 Task: Open Card Card0000000180 in Board Board0000000045 in Workspace WS0000000015 in Trello. Add Member Nikrathi889@gmail.com to Card Card0000000180 in Board Board0000000045 in Workspace WS0000000015 in Trello. Add Red Label titled Label0000000180 to Card Card0000000180 in Board Board0000000045 in Workspace WS0000000015 in Trello. Add Checklist CL0000000180 to Card Card0000000180 in Board Board0000000045 in Workspace WS0000000015 in Trello. Add Dates with Start Date as Nov 01 2023 and Due Date as Nov 30 2023 to Card Card0000000180 in Board Board0000000045 in Workspace WS0000000015 in Trello
Action: Mouse moved to (507, 66)
Screenshot: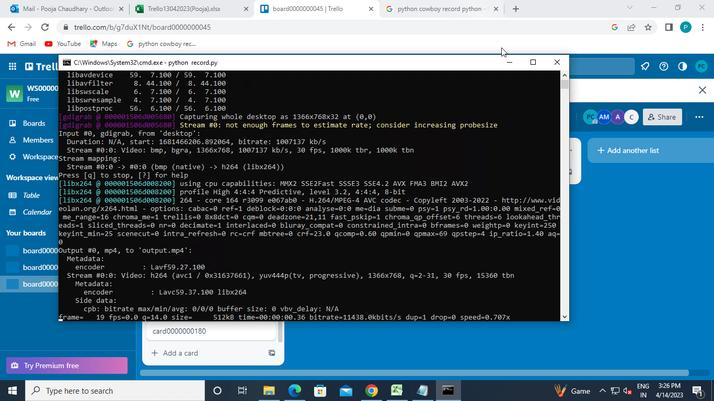 
Action: Mouse pressed left at (507, 66)
Screenshot: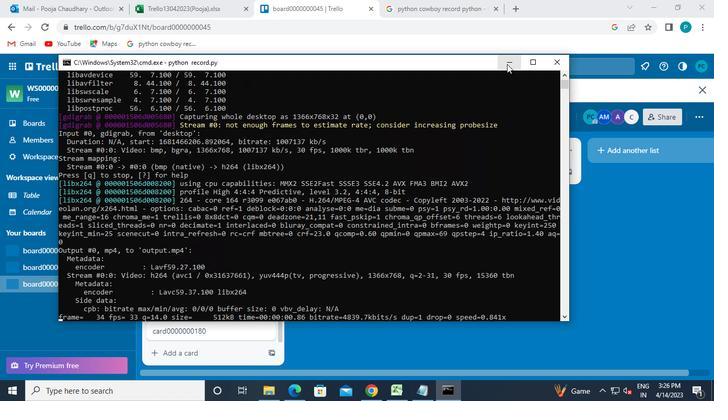 
Action: Mouse moved to (209, 333)
Screenshot: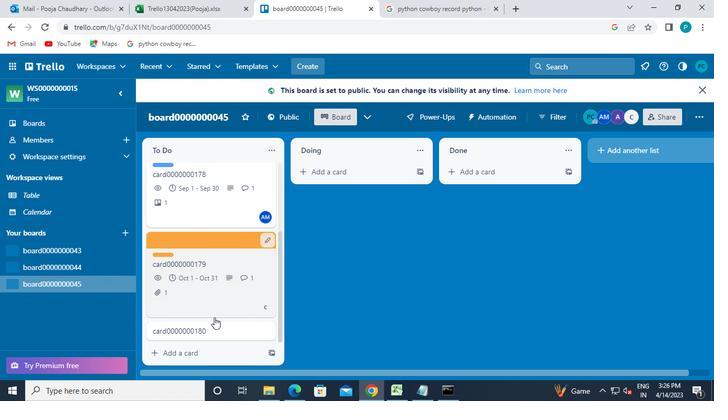 
Action: Mouse pressed left at (209, 333)
Screenshot: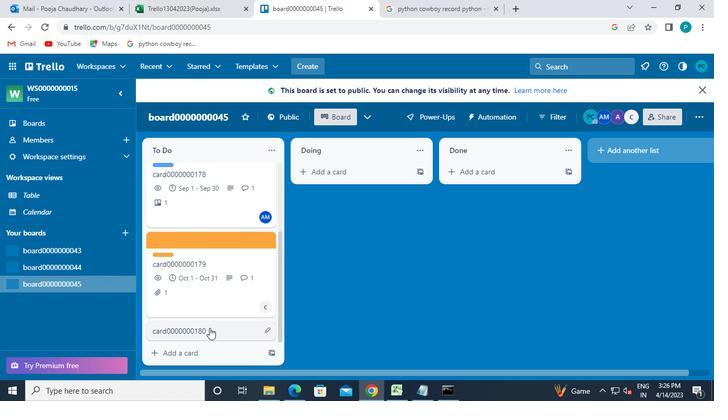 
Action: Mouse moved to (486, 179)
Screenshot: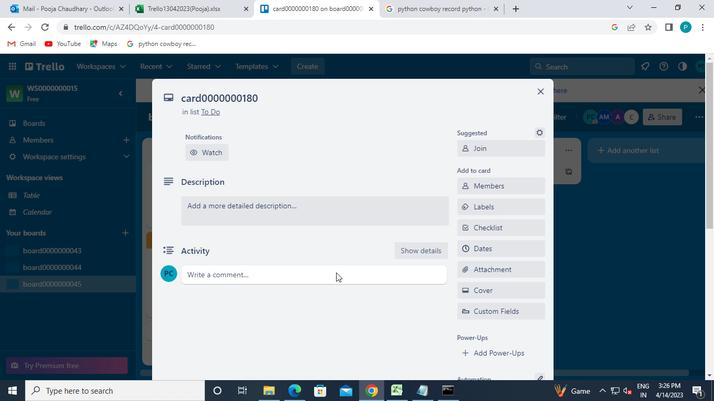 
Action: Mouse pressed left at (486, 179)
Screenshot: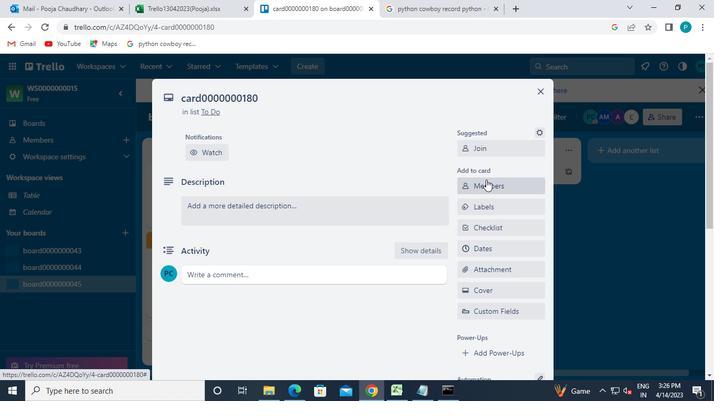 
Action: Mouse moved to (479, 112)
Screenshot: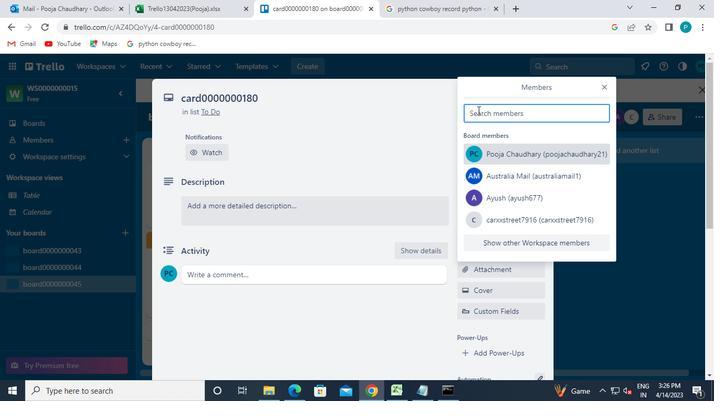
Action: Mouse pressed left at (479, 112)
Screenshot: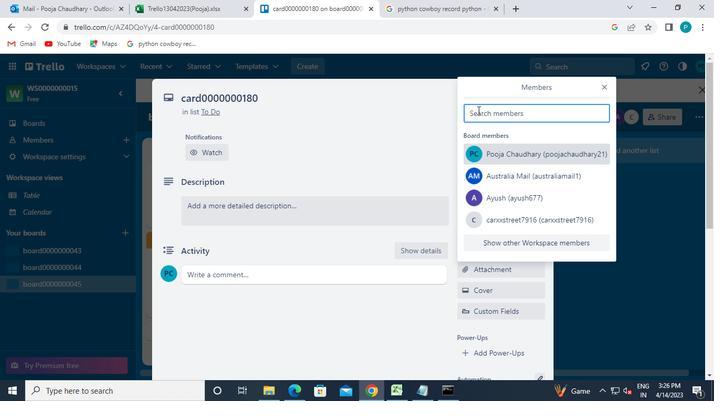 
Action: Mouse moved to (480, 114)
Screenshot: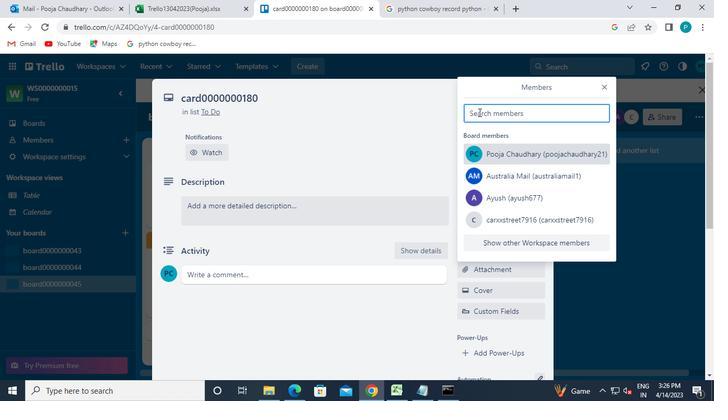
Action: Keyboard n
Screenshot: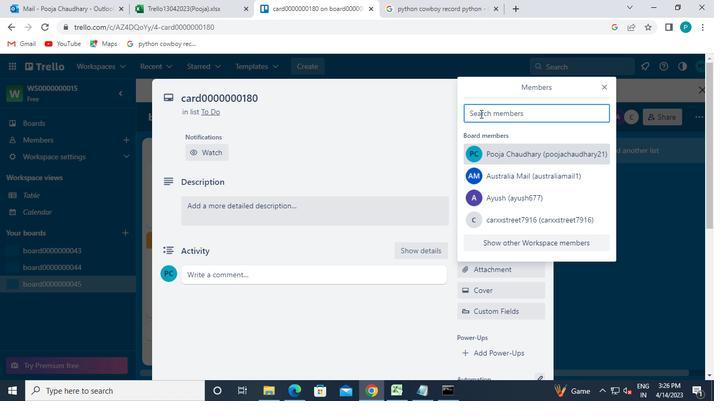 
Action: Keyboard i
Screenshot: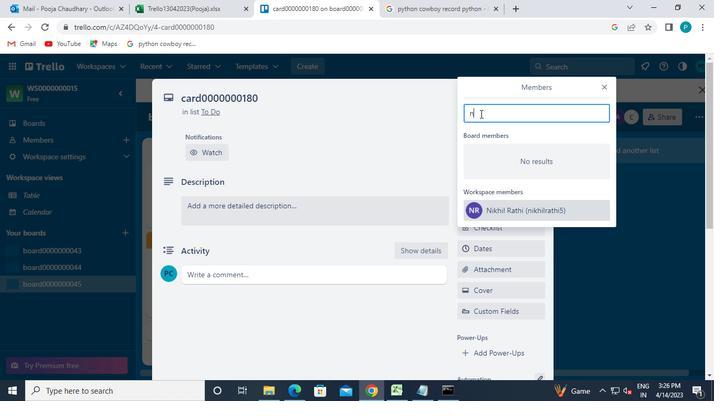 
Action: Keyboard k
Screenshot: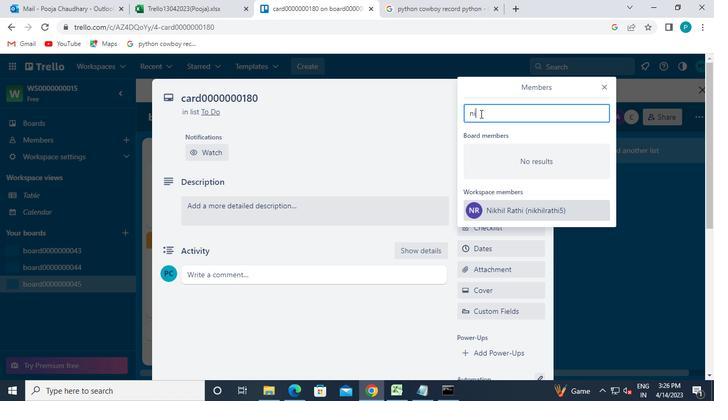 
Action: Keyboard r
Screenshot: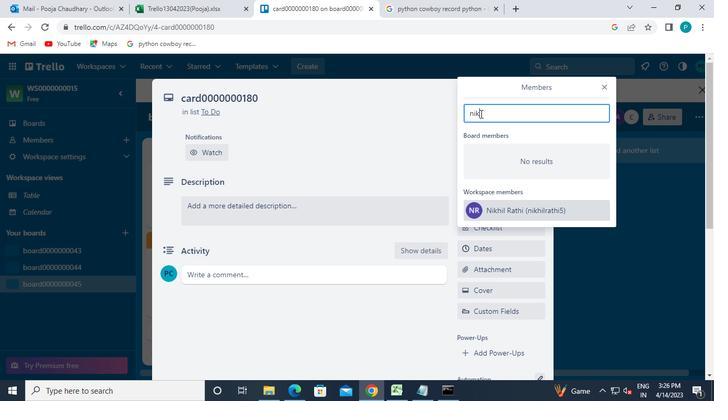
Action: Mouse moved to (480, 118)
Screenshot: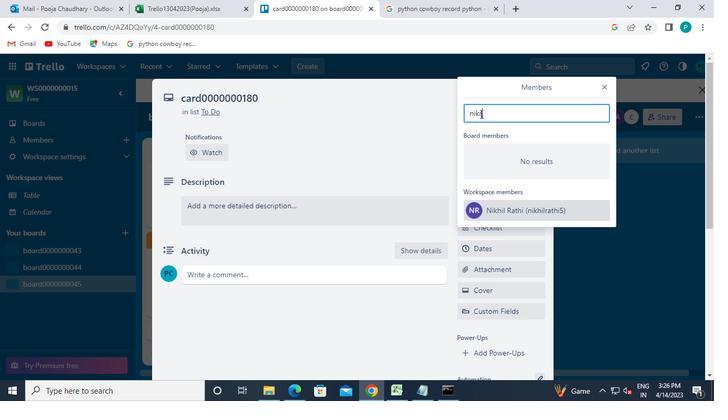 
Action: Keyboard a
Screenshot: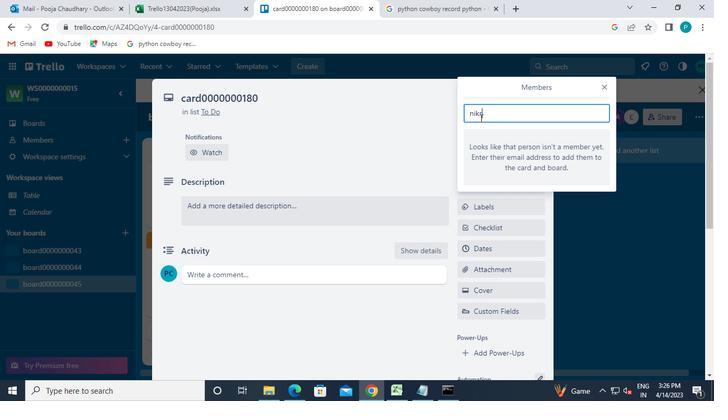 
Action: Keyboard t
Screenshot: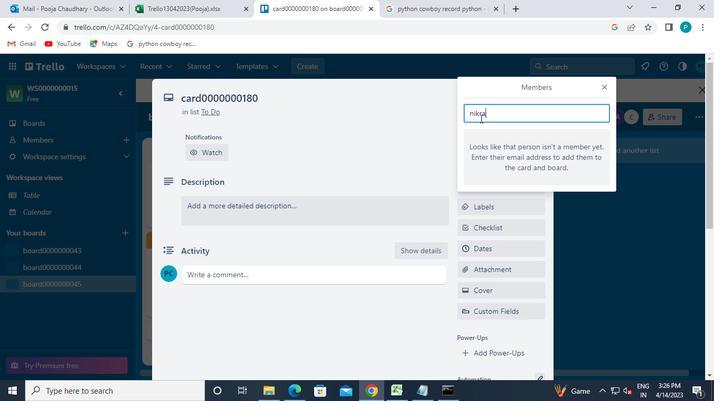 
Action: Keyboard h
Screenshot: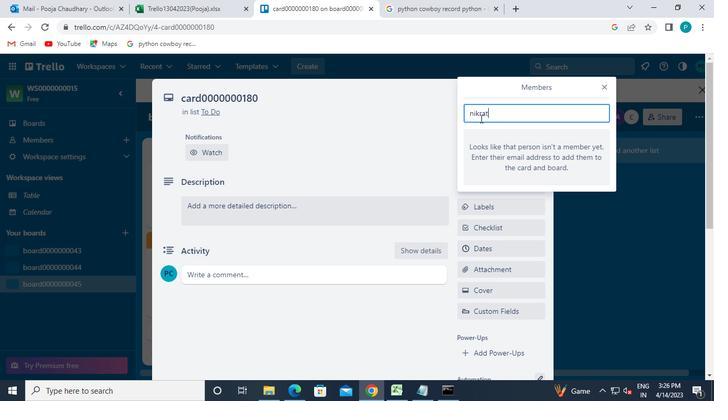 
Action: Keyboard i
Screenshot: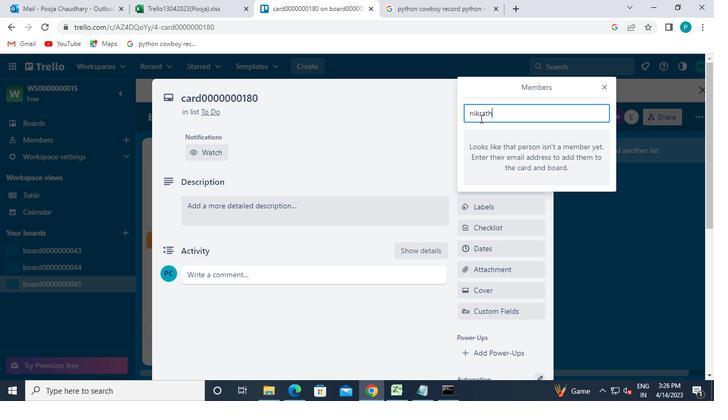 
Action: Keyboard 8
Screenshot: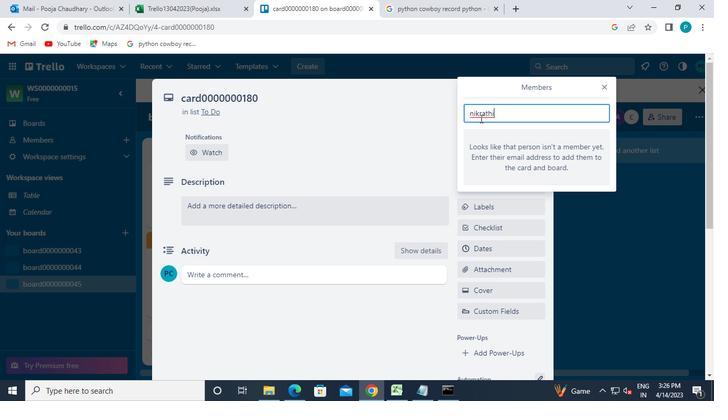 
Action: Keyboard 8
Screenshot: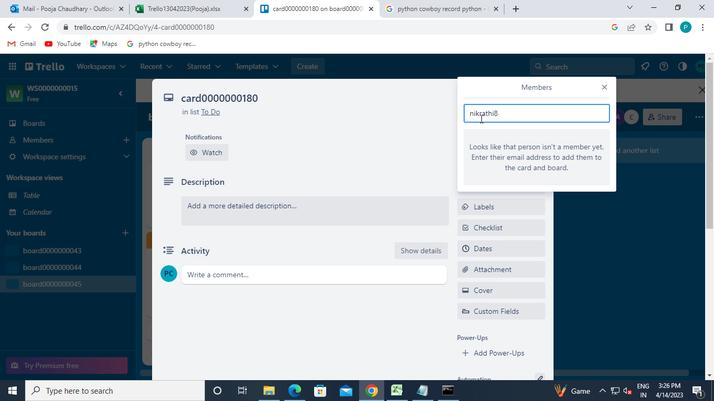 
Action: Keyboard 9
Screenshot: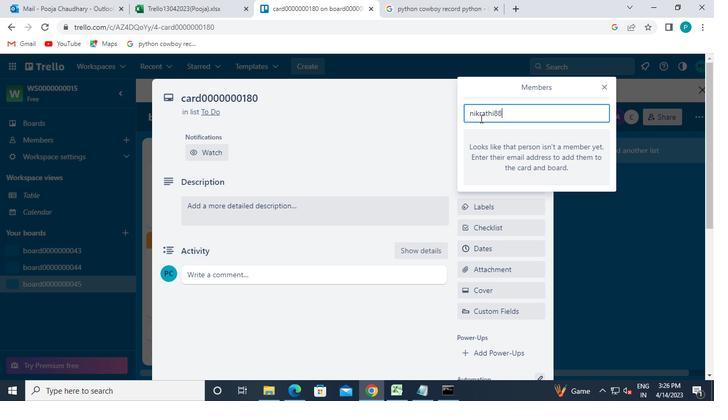 
Action: Mouse moved to (356, 216)
Screenshot: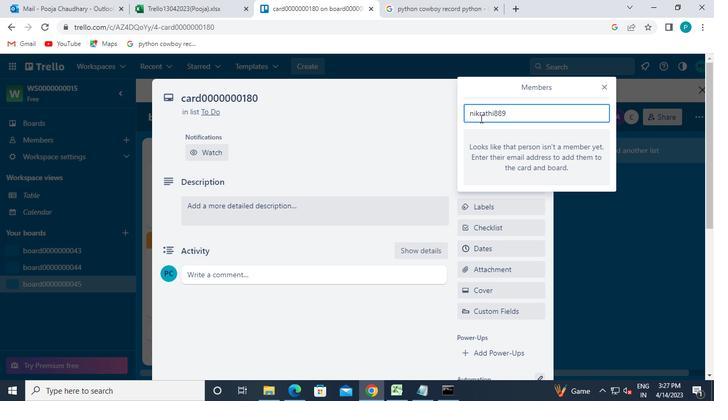 
Action: Keyboard Key.shift
Screenshot: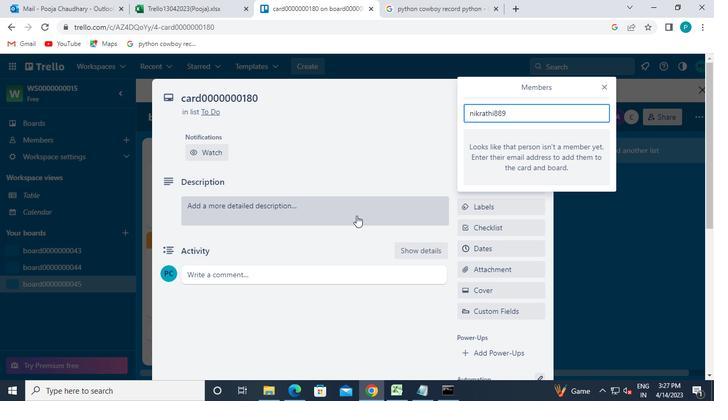 
Action: Keyboard @
Screenshot: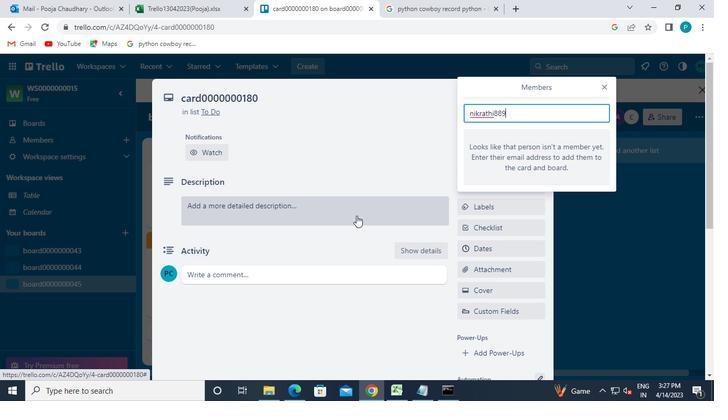 
Action: Mouse moved to (356, 217)
Screenshot: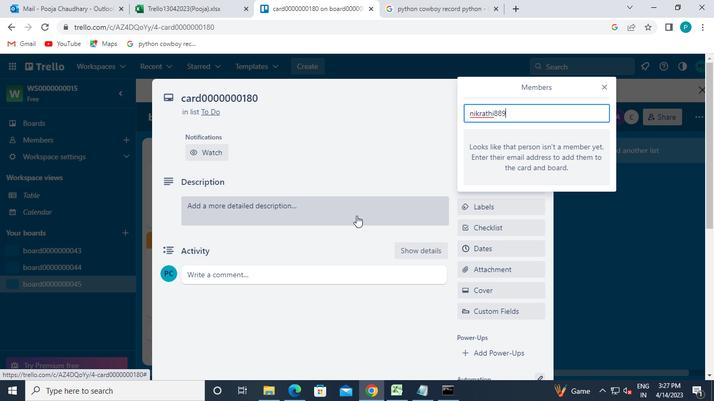
Action: Keyboard g
Screenshot: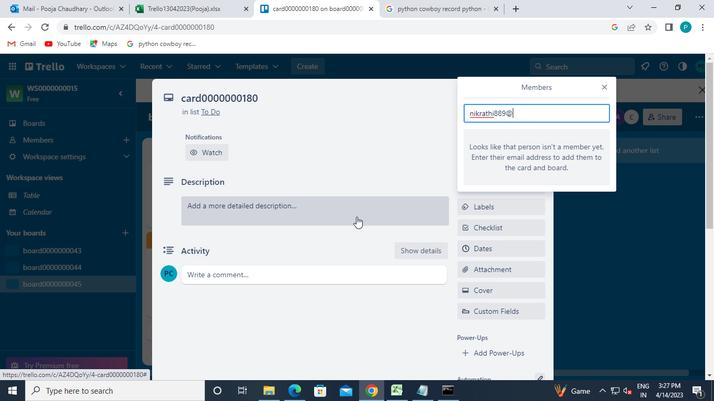 
Action: Keyboard m
Screenshot: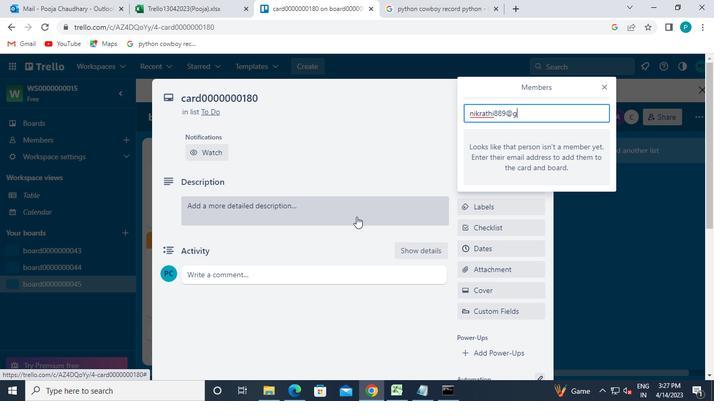
Action: Keyboard a
Screenshot: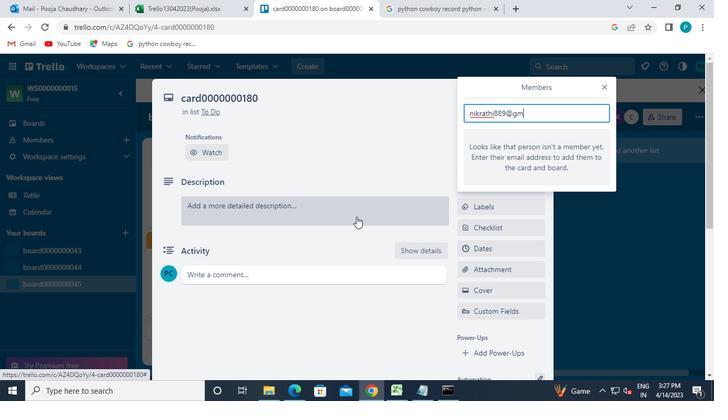
Action: Keyboard i
Screenshot: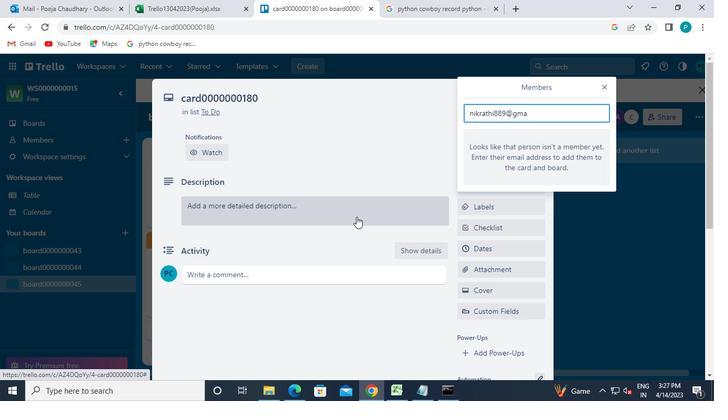 
Action: Keyboard l
Screenshot: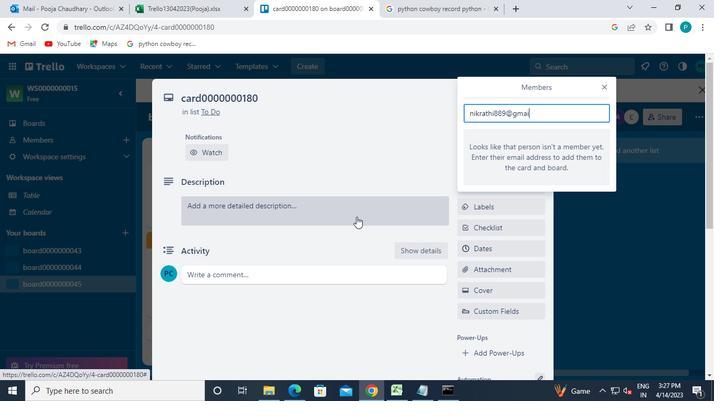 
Action: Keyboard .
Screenshot: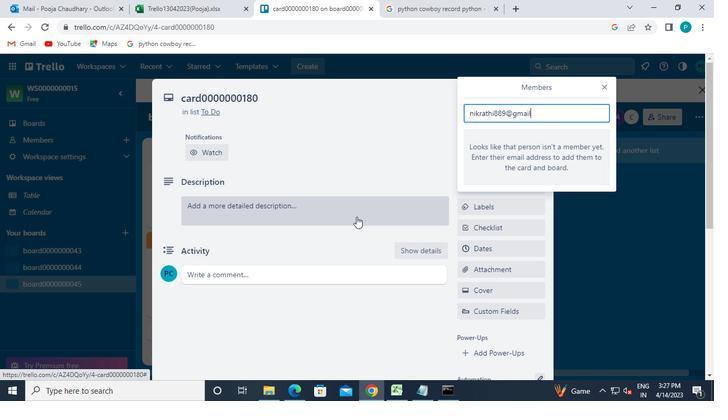 
Action: Keyboard c
Screenshot: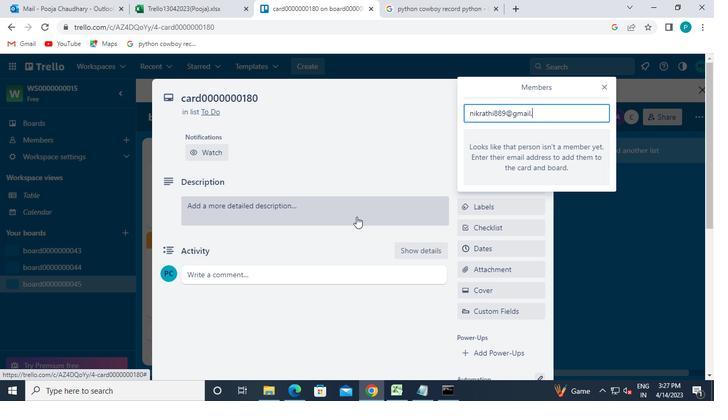 
Action: Keyboard o
Screenshot: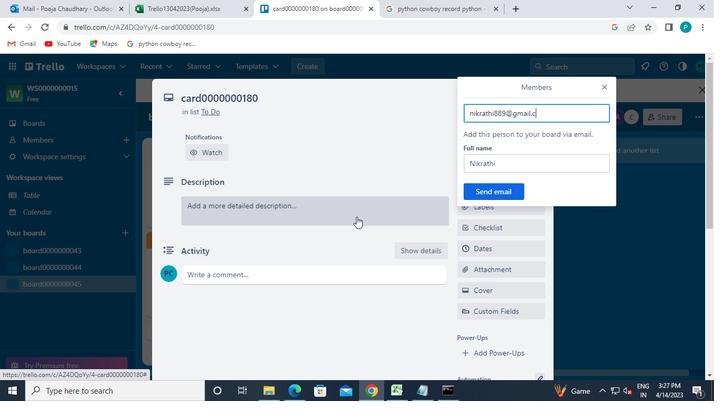 
Action: Keyboard m
Screenshot: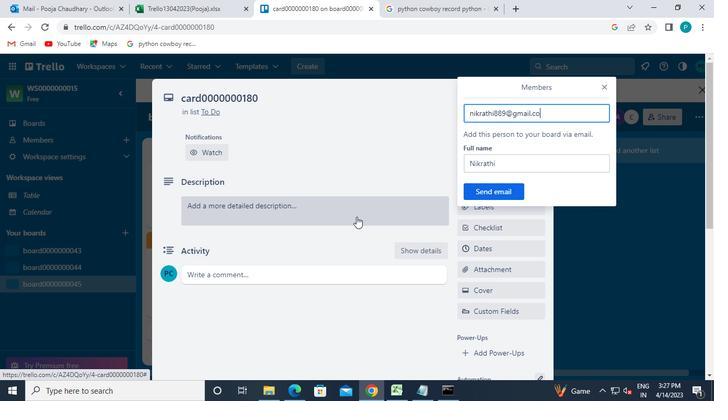 
Action: Mouse moved to (479, 191)
Screenshot: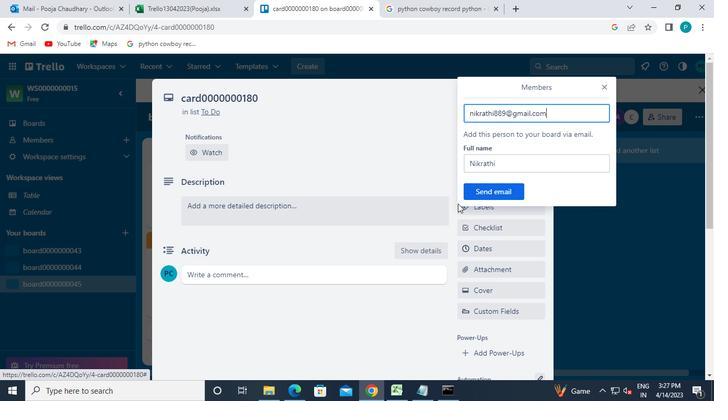 
Action: Mouse pressed left at (479, 191)
Screenshot: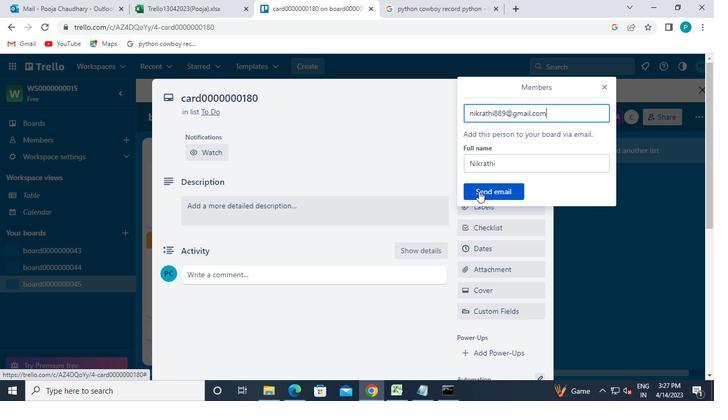 
Action: Mouse moved to (485, 205)
Screenshot: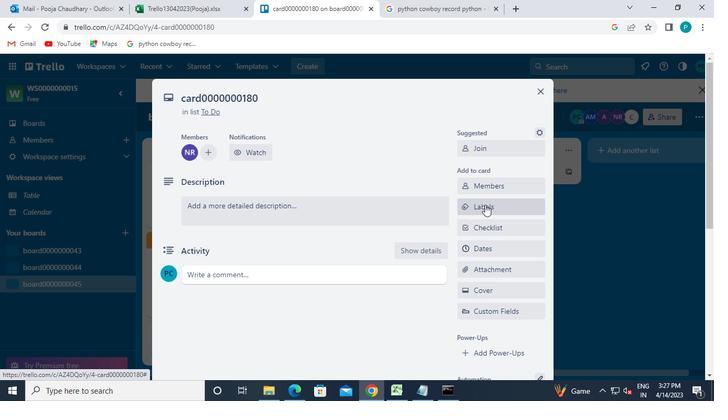 
Action: Mouse pressed left at (485, 205)
Screenshot: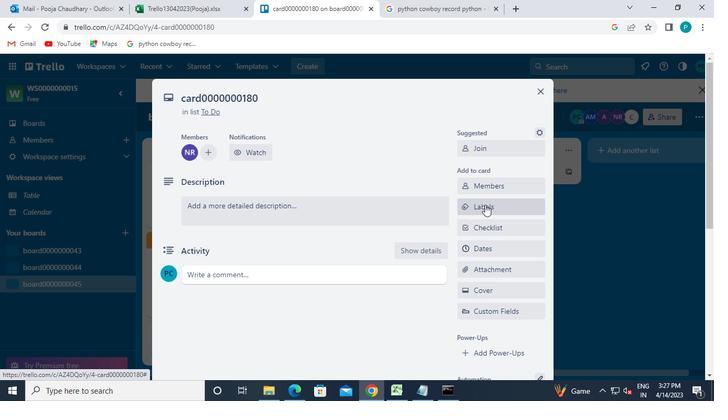
Action: Mouse moved to (528, 332)
Screenshot: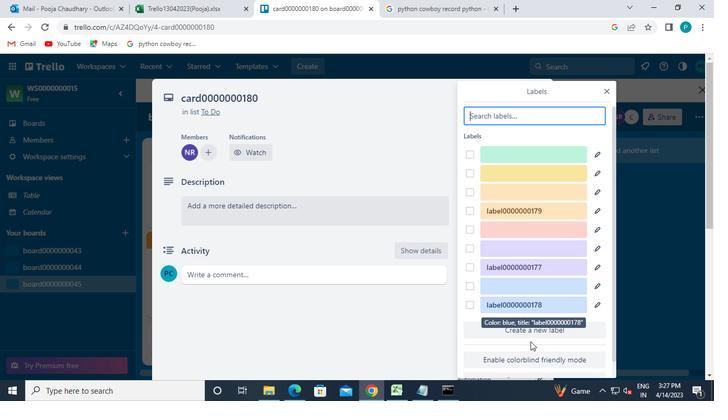 
Action: Mouse pressed left at (528, 332)
Screenshot: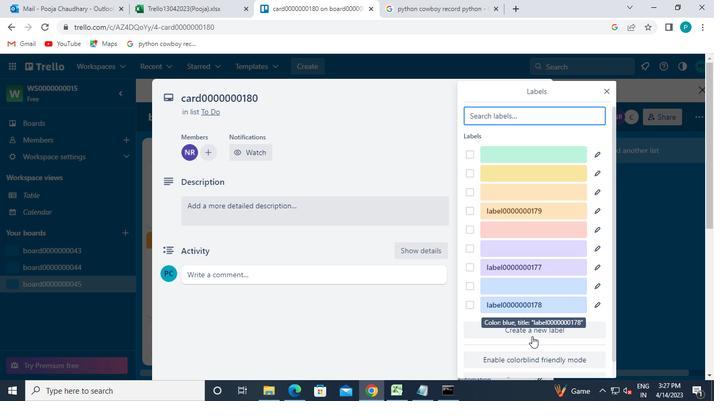 
Action: Mouse moved to (565, 249)
Screenshot: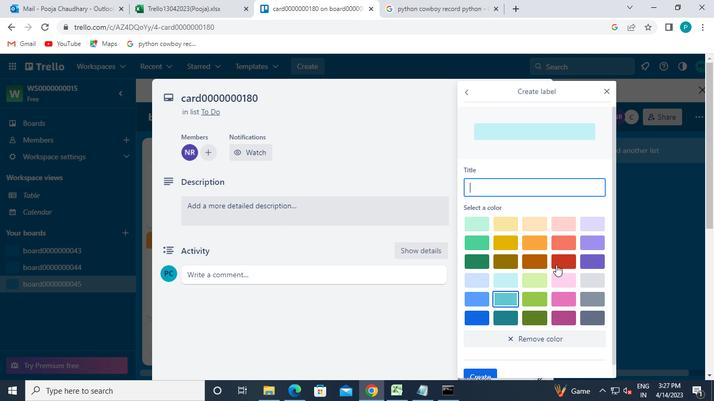 
Action: Mouse pressed left at (565, 249)
Screenshot: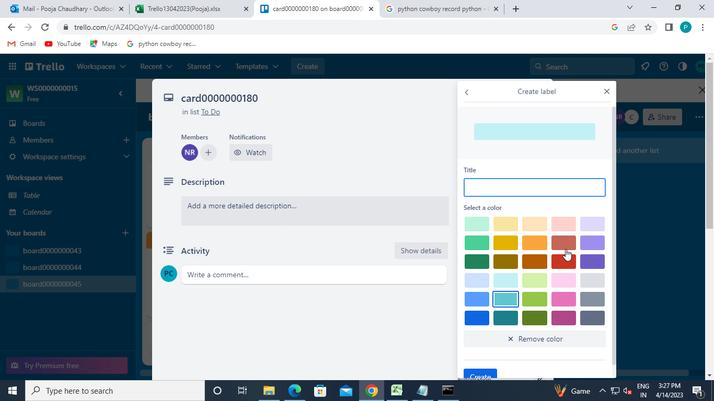
Action: Mouse moved to (495, 182)
Screenshot: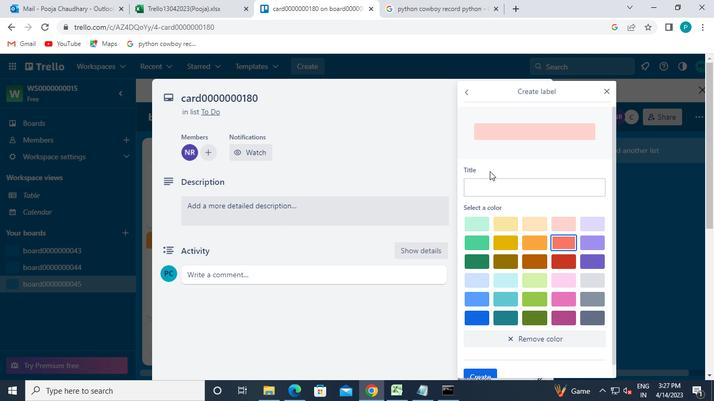 
Action: Mouse pressed left at (495, 182)
Screenshot: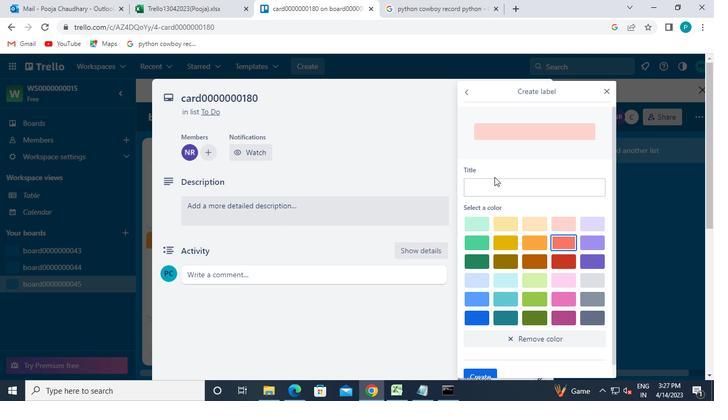 
Action: Keyboard l
Screenshot: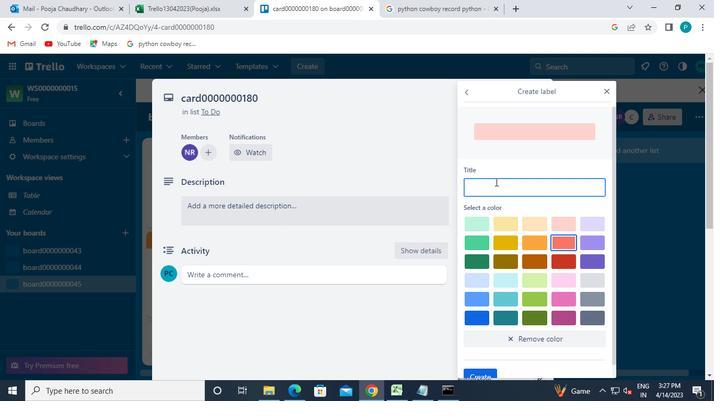 
Action: Mouse moved to (495, 182)
Screenshot: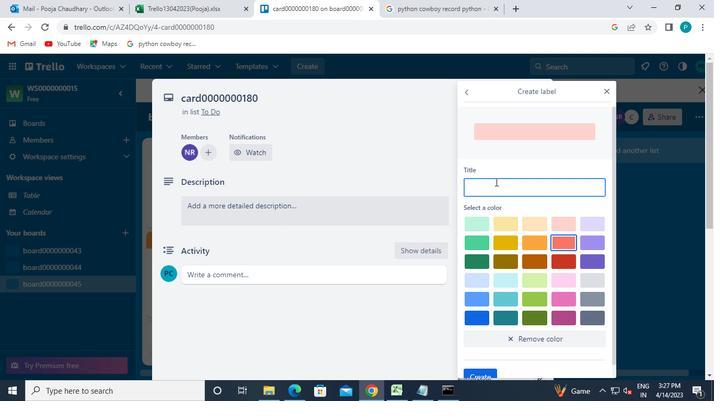 
Action: Keyboard a
Screenshot: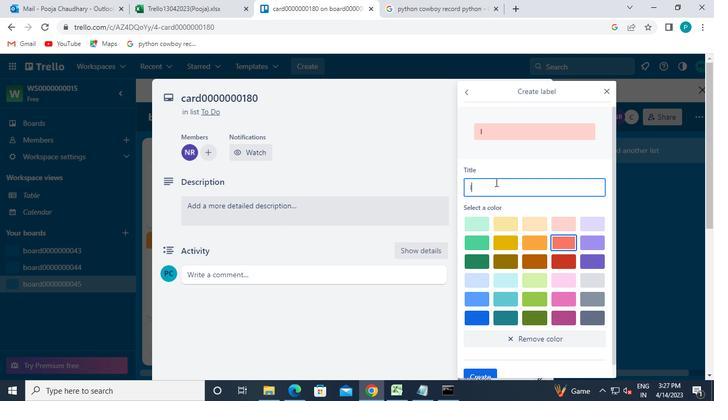 
Action: Mouse moved to (496, 182)
Screenshot: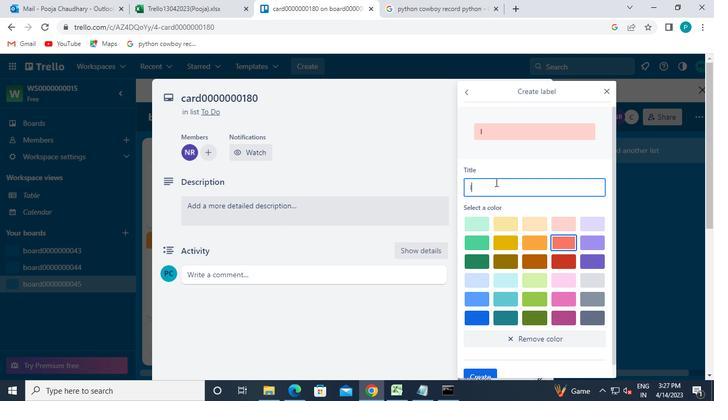 
Action: Keyboard b
Screenshot: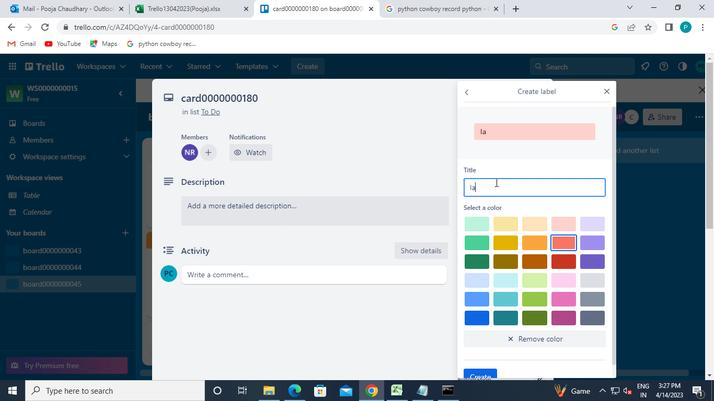 
Action: Mouse moved to (496, 182)
Screenshot: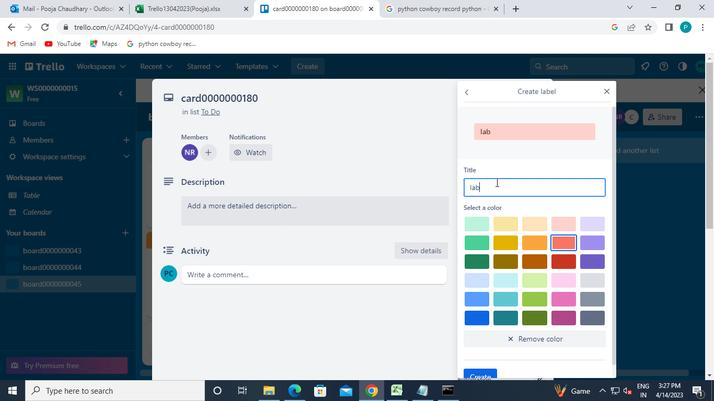 
Action: Keyboard l
Screenshot: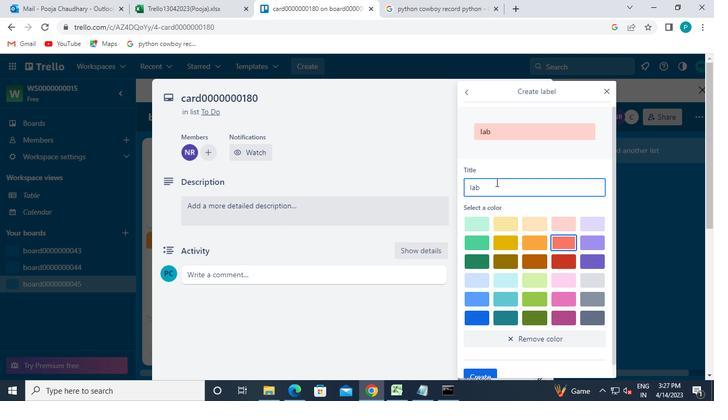 
Action: Keyboard Key.backspace
Screenshot: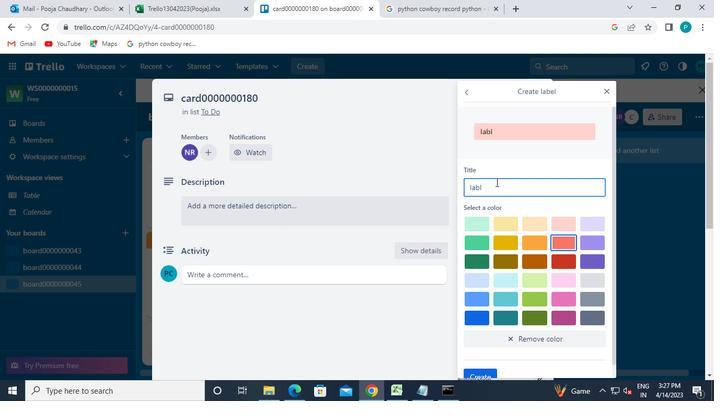 
Action: Mouse moved to (457, 209)
Screenshot: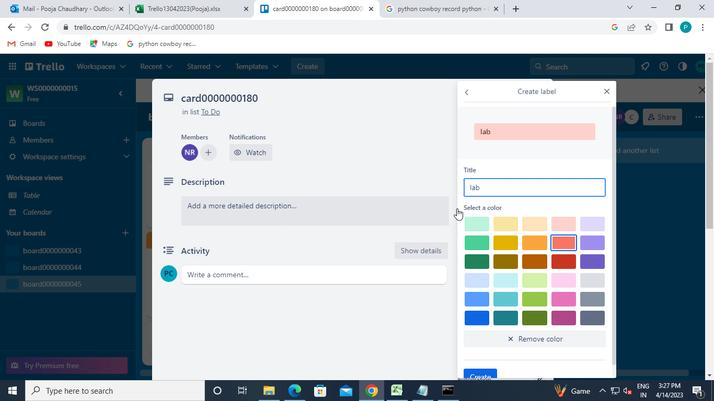 
Action: Keyboard e
Screenshot: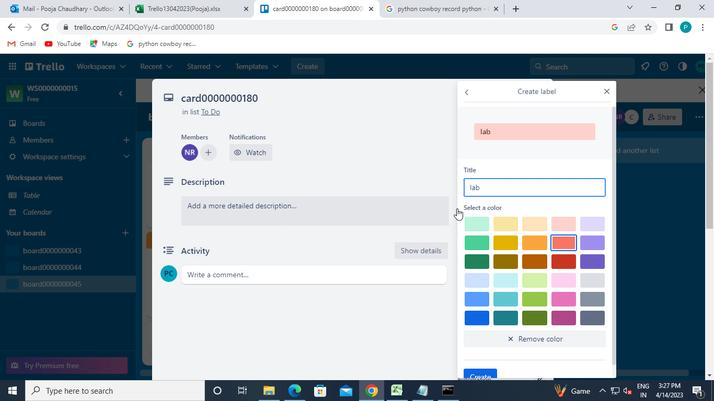 
Action: Keyboard l
Screenshot: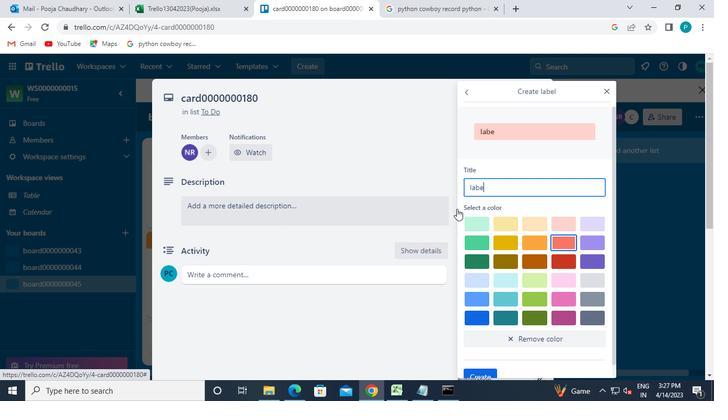 
Action: Keyboard 0
Screenshot: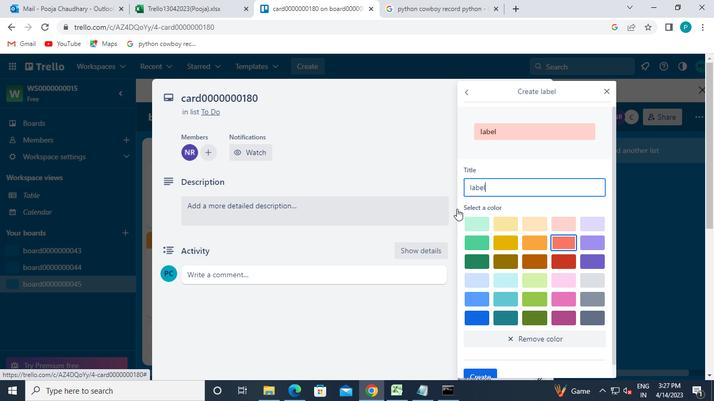 
Action: Keyboard 0
Screenshot: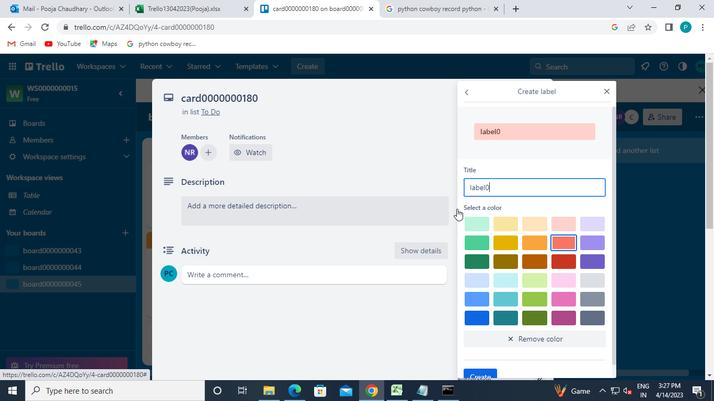
Action: Keyboard 0
Screenshot: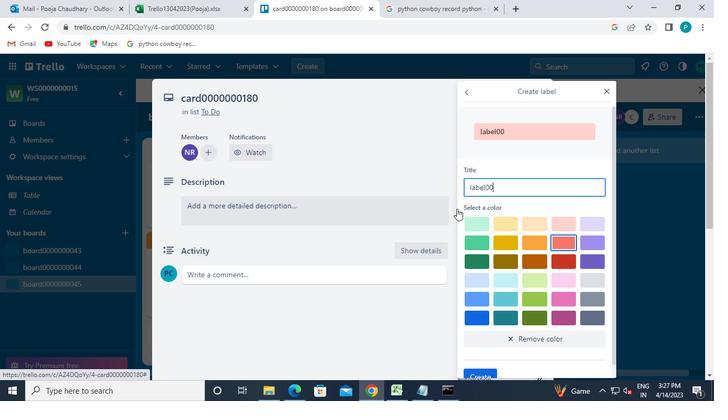 
Action: Keyboard 0
Screenshot: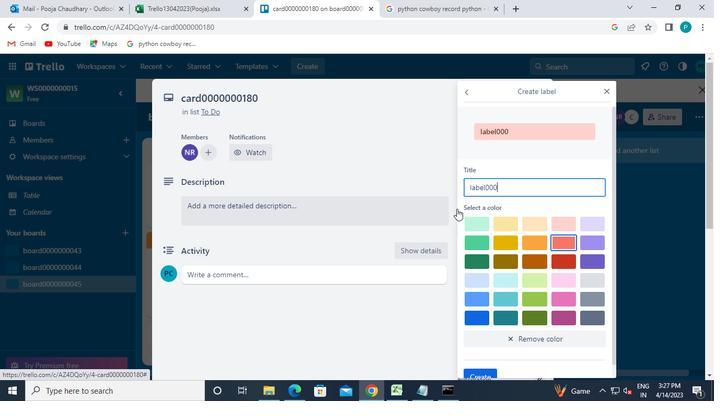 
Action: Keyboard 0
Screenshot: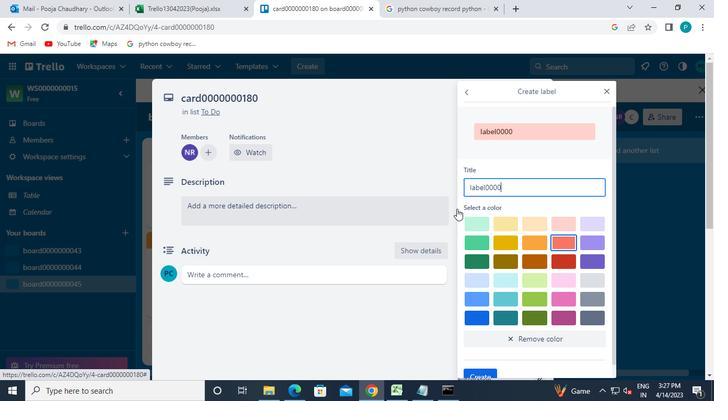
Action: Keyboard 0
Screenshot: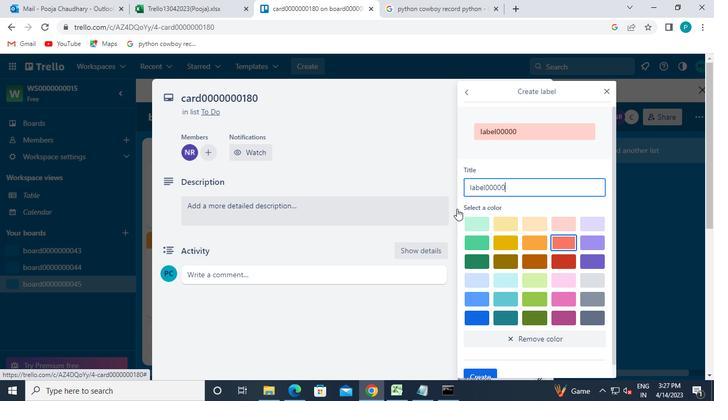 
Action: Keyboard 0
Screenshot: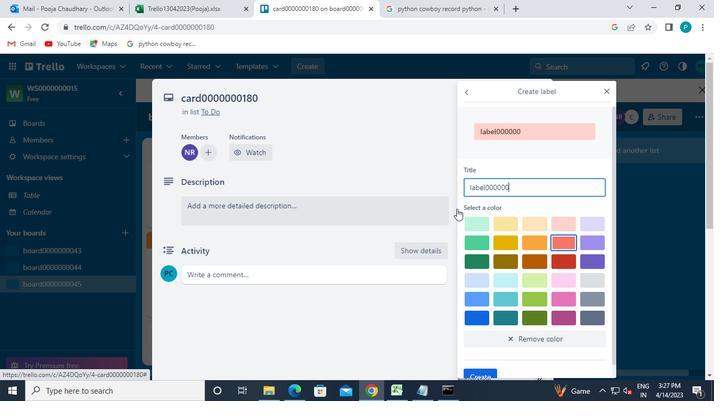 
Action: Keyboard 1
Screenshot: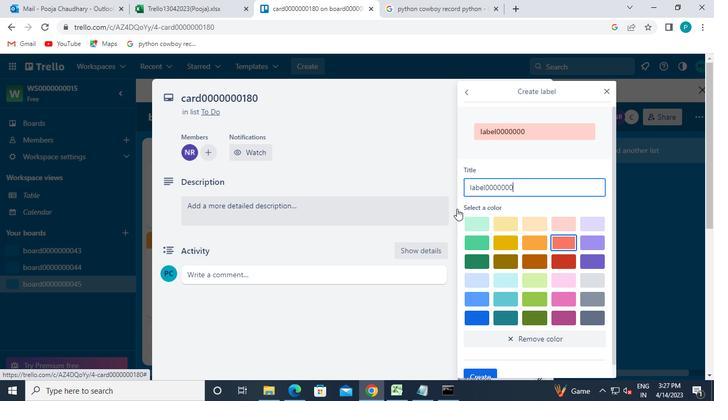 
Action: Mouse moved to (458, 209)
Screenshot: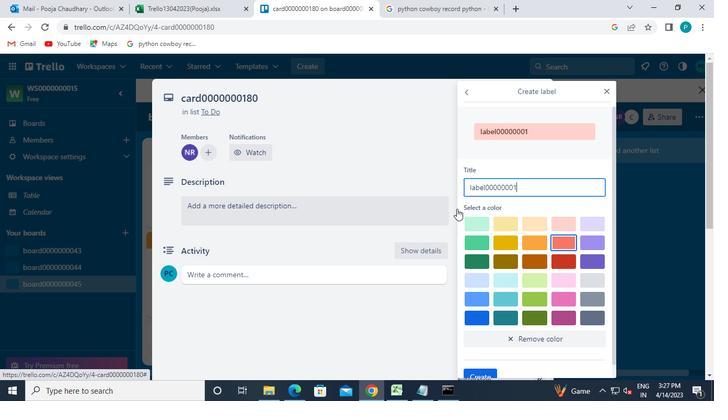 
Action: Keyboard 8
Screenshot: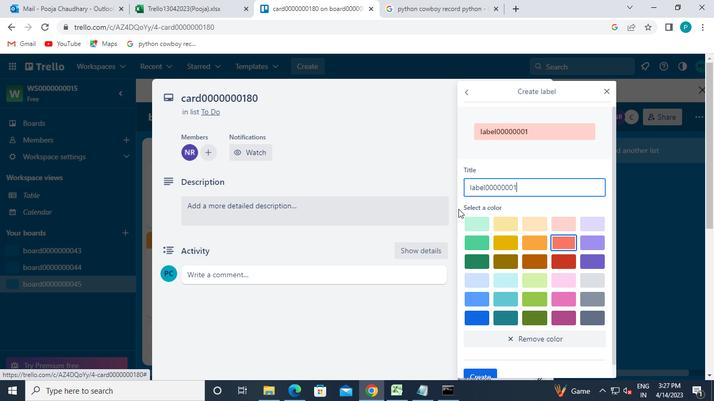 
Action: Keyboard 0
Screenshot: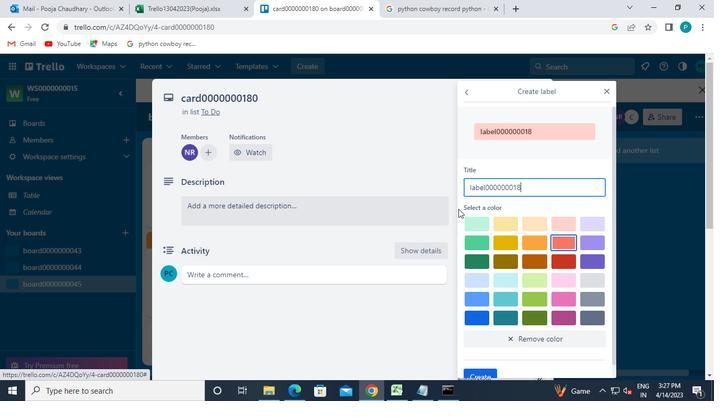 
Action: Mouse moved to (489, 359)
Screenshot: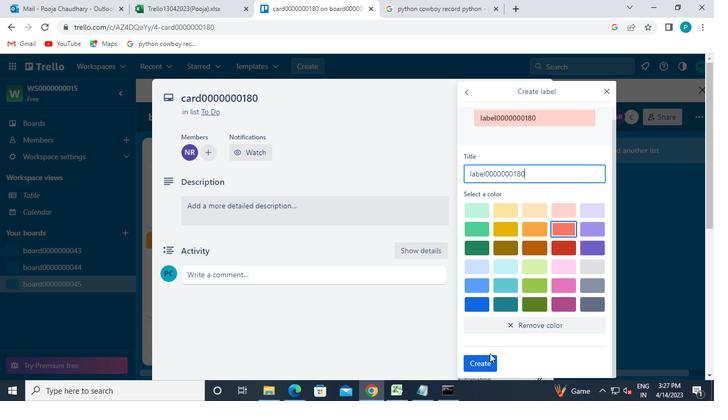 
Action: Mouse pressed left at (489, 359)
Screenshot: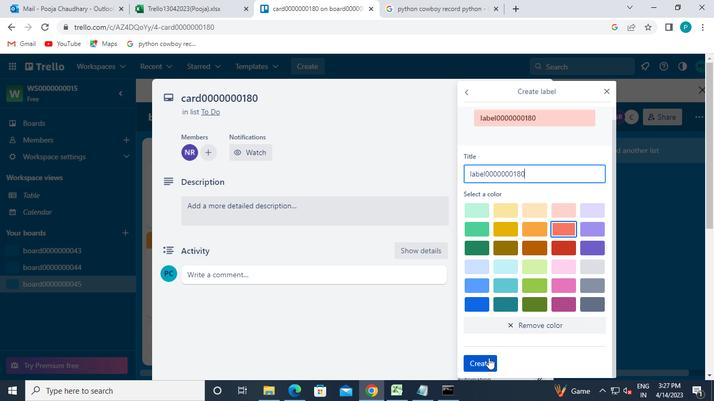 
Action: Mouse moved to (606, 91)
Screenshot: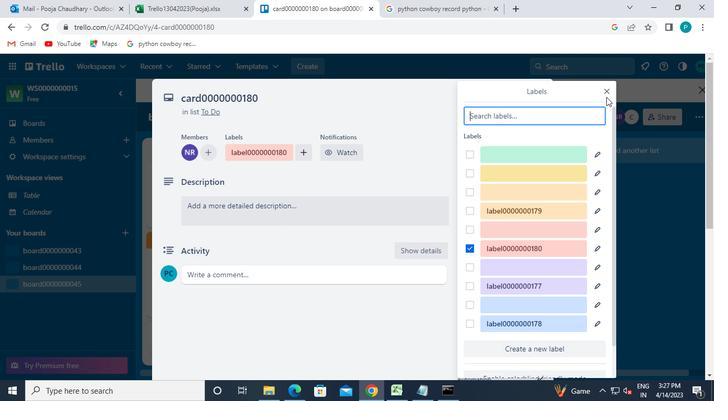 
Action: Mouse pressed left at (606, 91)
Screenshot: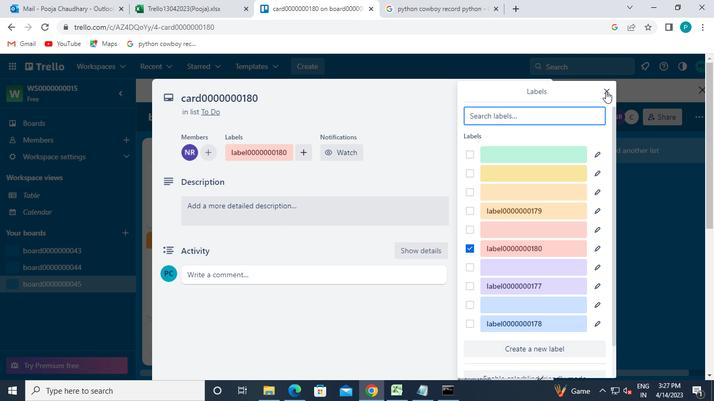 
Action: Mouse moved to (508, 232)
Screenshot: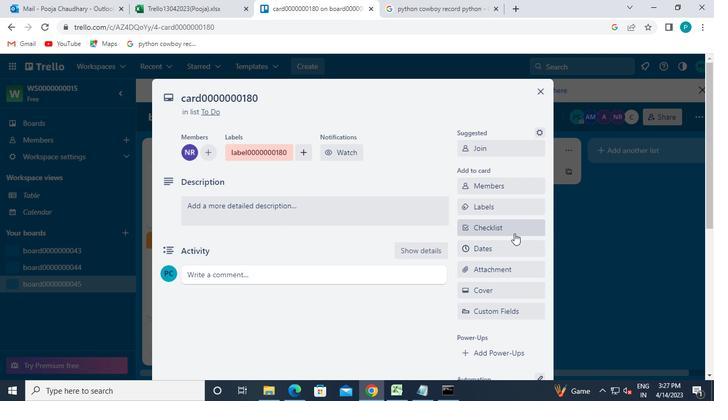 
Action: Mouse pressed left at (508, 232)
Screenshot: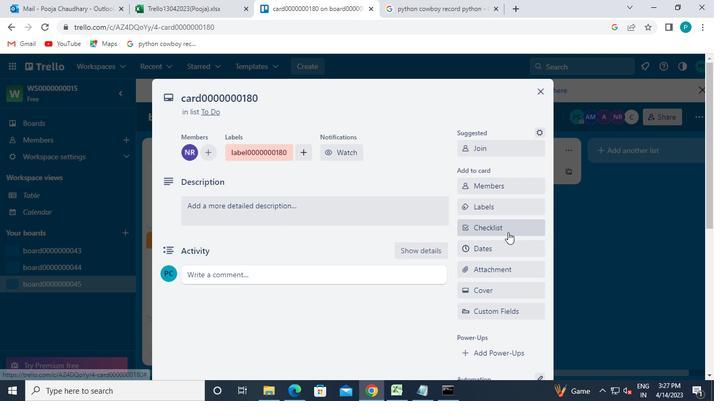 
Action: Mouse moved to (508, 232)
Screenshot: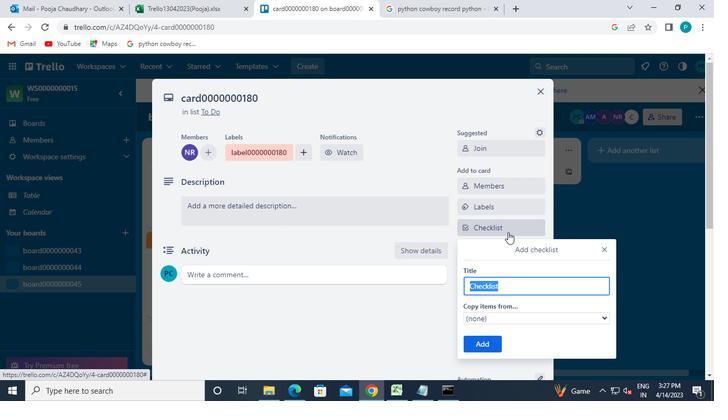 
Action: Keyboard Key.caps_lock
Screenshot: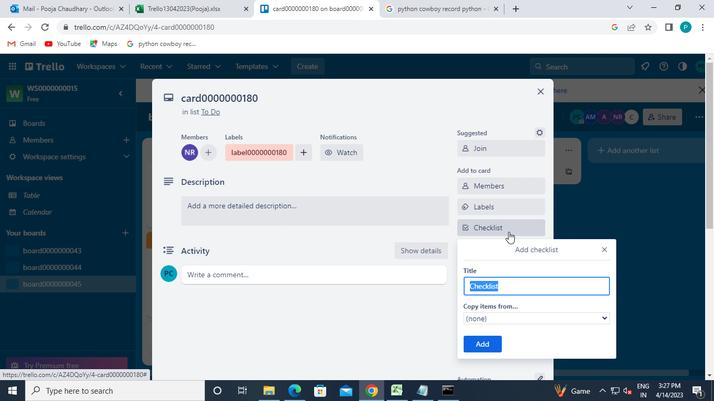 
Action: Mouse moved to (509, 231)
Screenshot: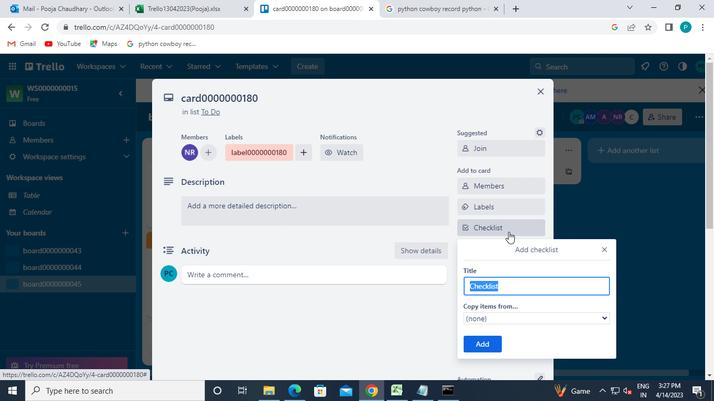 
Action: Keyboard c
Screenshot: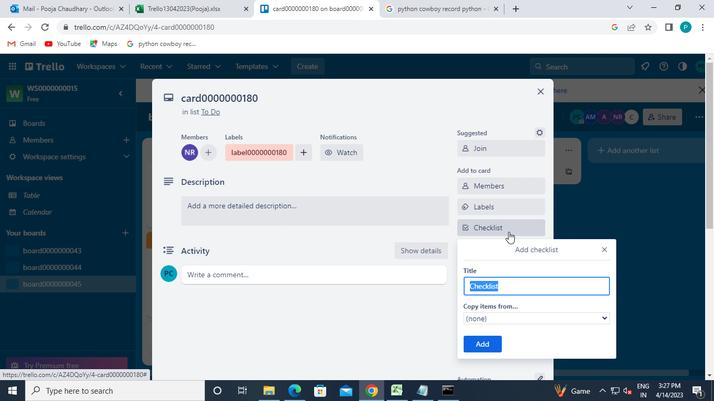 
Action: Mouse moved to (510, 231)
Screenshot: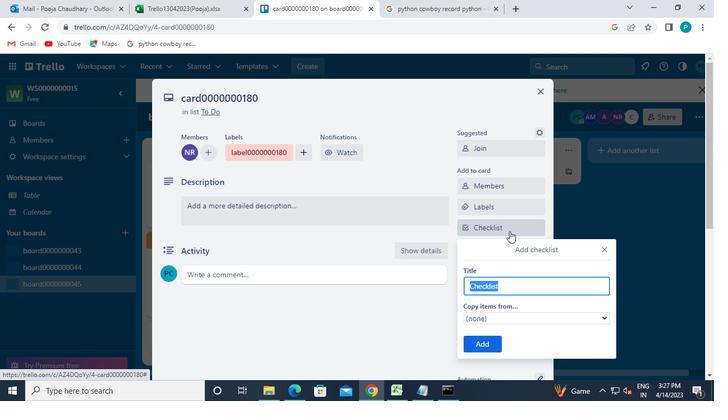 
Action: Keyboard l
Screenshot: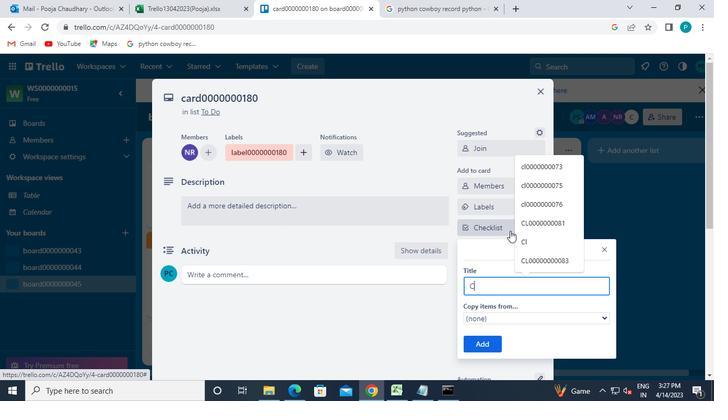 
Action: Keyboard 0
Screenshot: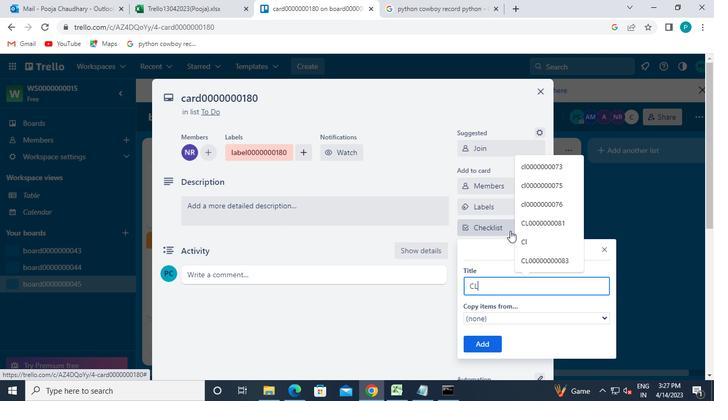 
Action: Keyboard 0
Screenshot: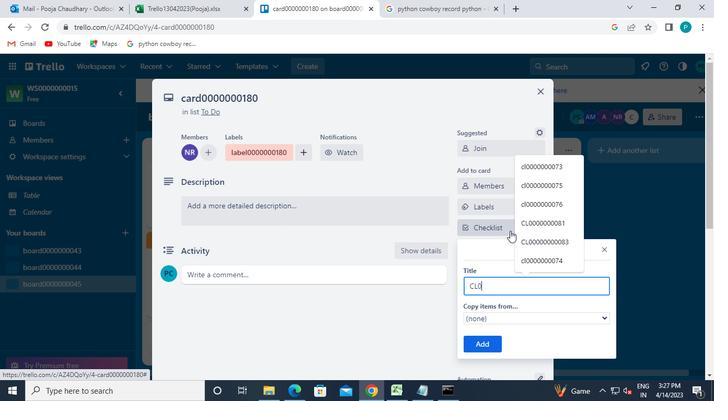 
Action: Keyboard 0
Screenshot: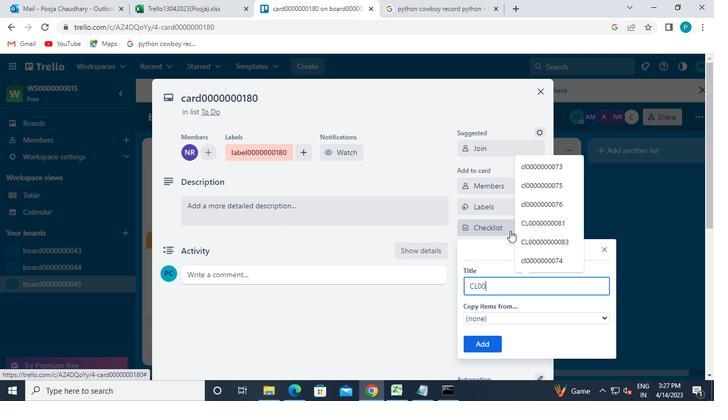 
Action: Keyboard 0
Screenshot: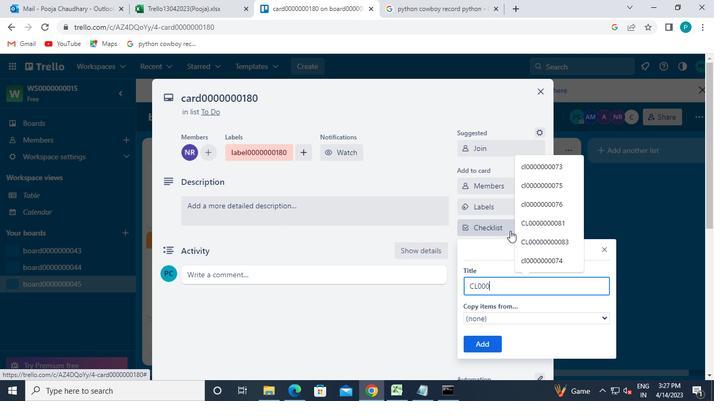 
Action: Keyboard 0
Screenshot: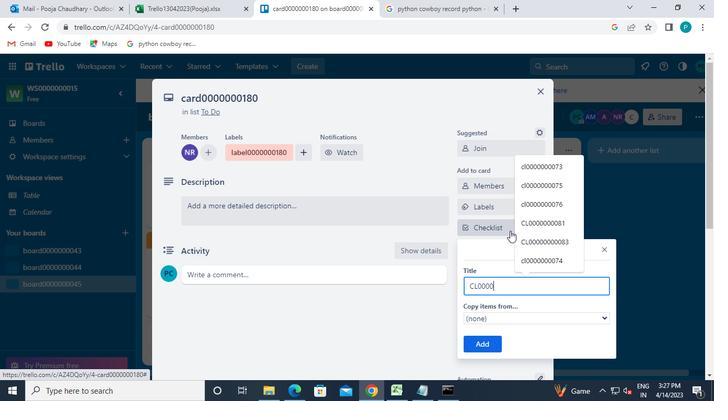 
Action: Keyboard 0
Screenshot: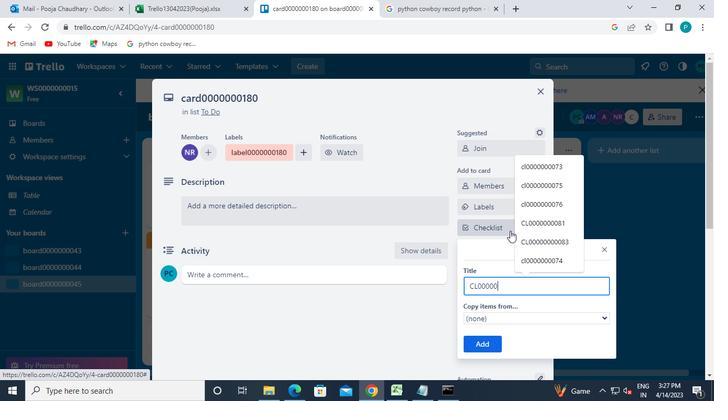 
Action: Keyboard 0
Screenshot: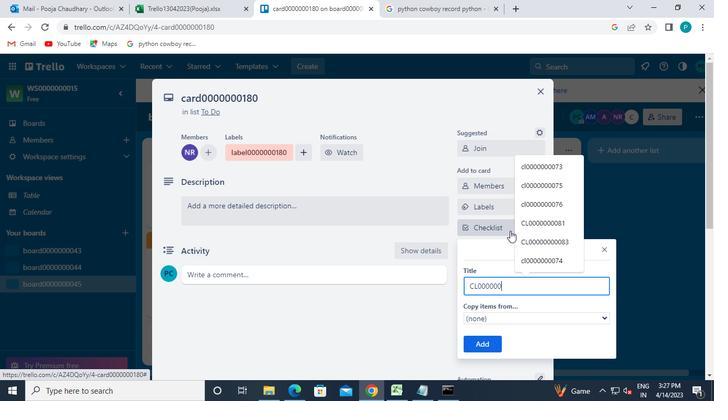 
Action: Keyboard 1
Screenshot: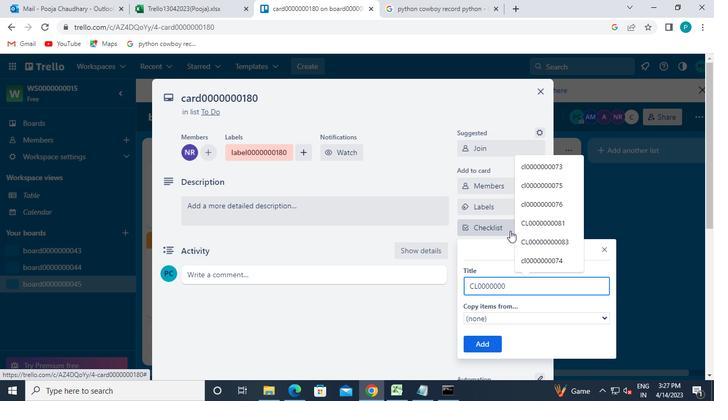 
Action: Keyboard 8
Screenshot: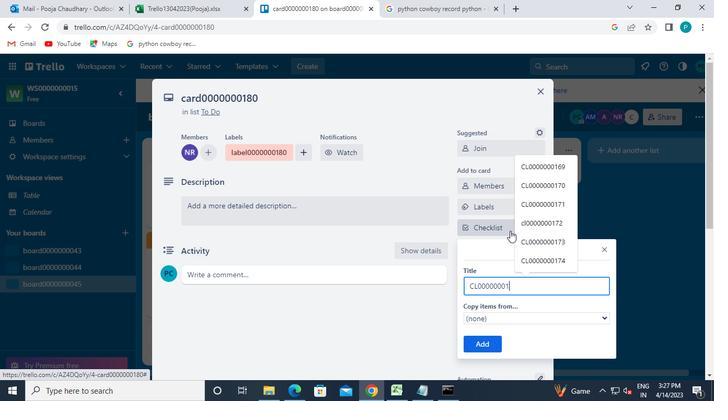 
Action: Keyboard 0
Screenshot: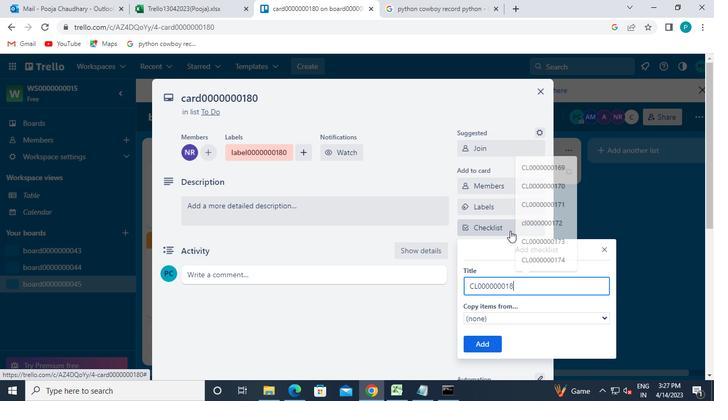 
Action: Mouse moved to (485, 341)
Screenshot: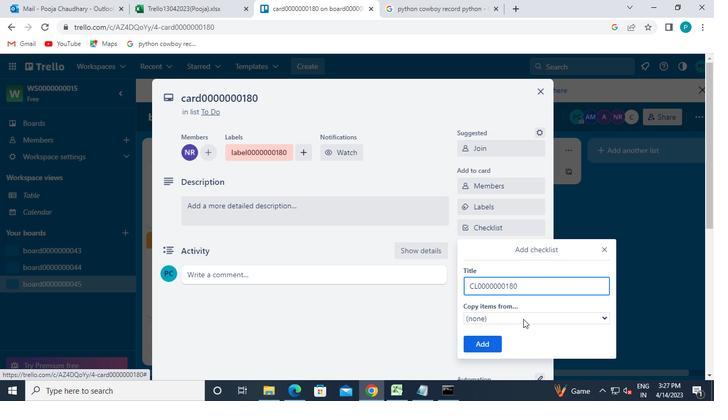 
Action: Mouse pressed left at (485, 341)
Screenshot: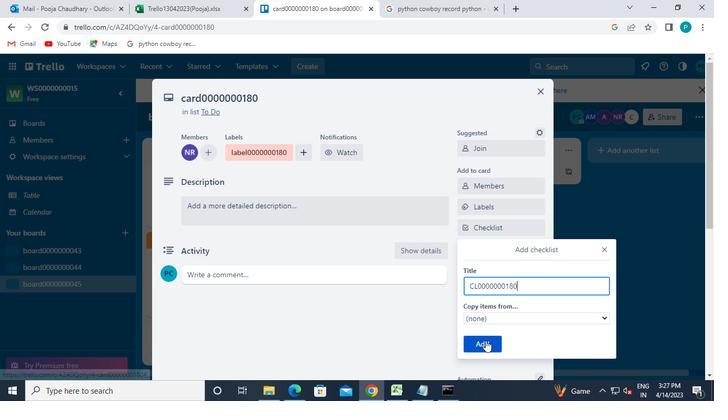 
Action: Mouse moved to (475, 249)
Screenshot: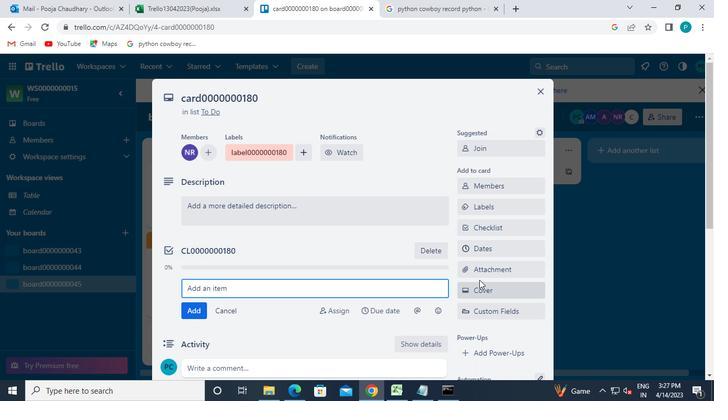 
Action: Mouse pressed left at (475, 249)
Screenshot: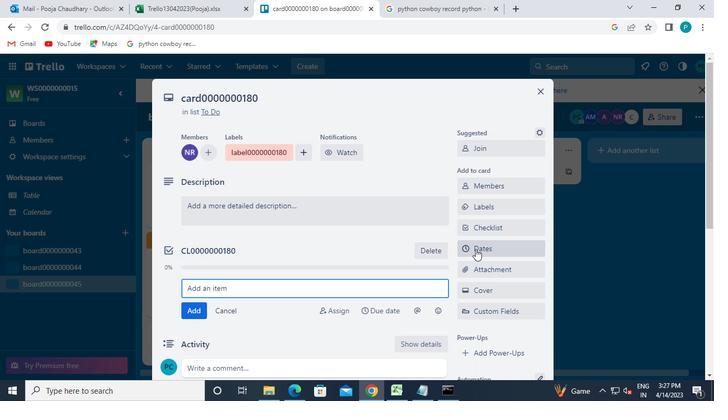 
Action: Mouse moved to (474, 276)
Screenshot: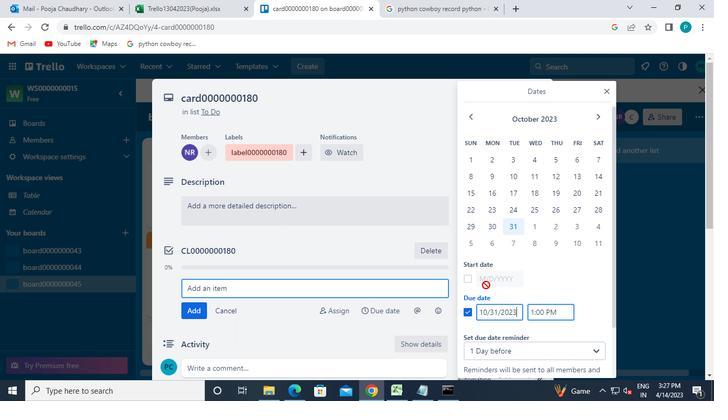 
Action: Mouse pressed left at (474, 276)
Screenshot: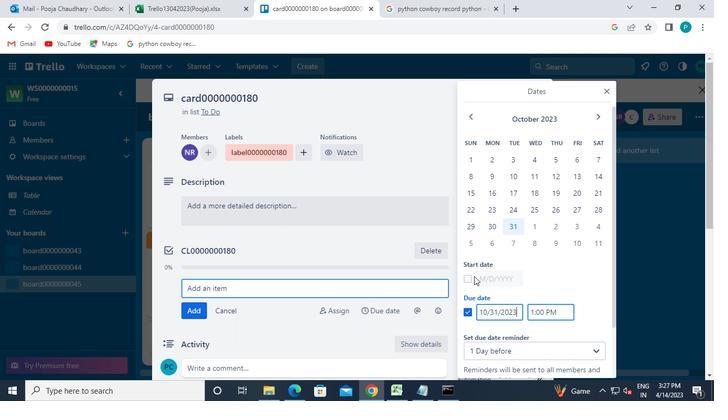 
Action: Mouse moved to (597, 117)
Screenshot: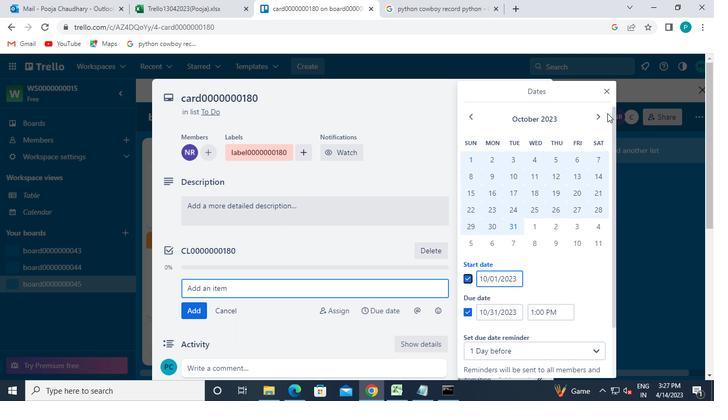 
Action: Mouse pressed left at (597, 117)
Screenshot: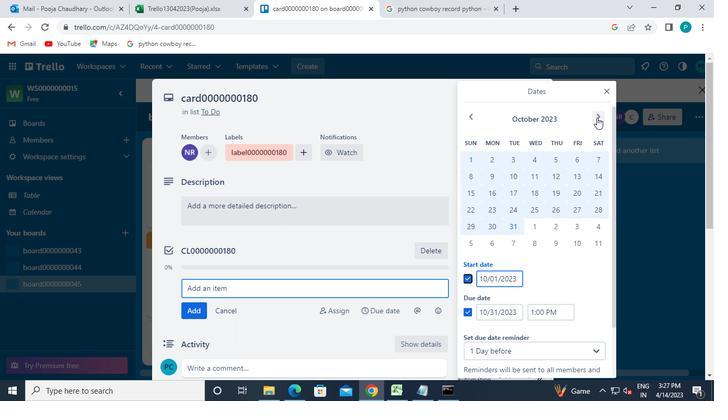 
Action: Mouse moved to (535, 157)
Screenshot: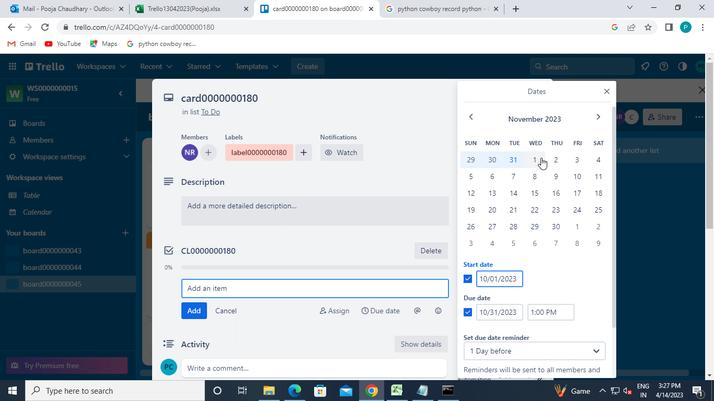 
Action: Mouse pressed left at (535, 157)
Screenshot: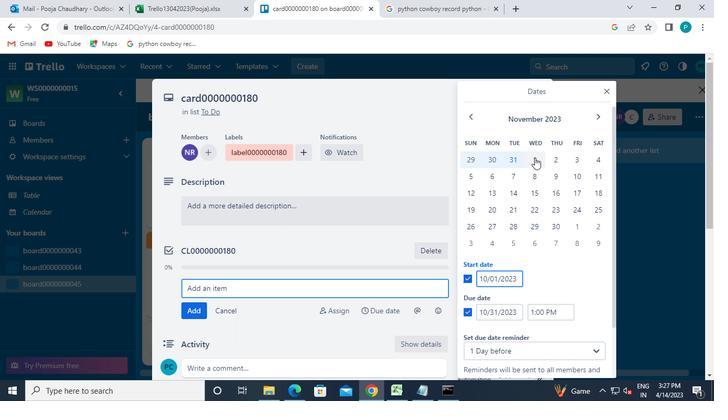 
Action: Mouse moved to (556, 227)
Screenshot: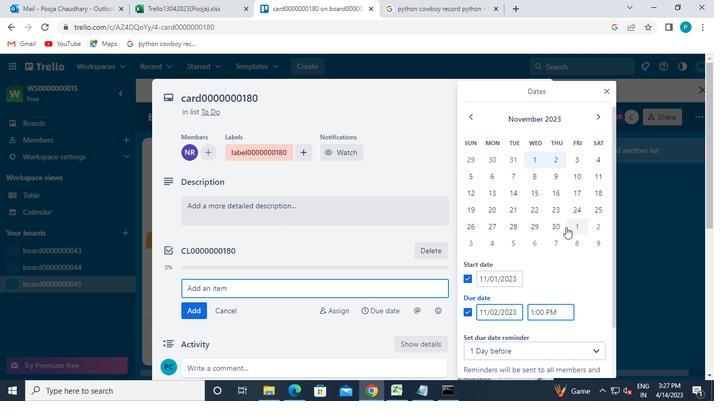 
Action: Mouse pressed left at (556, 227)
Screenshot: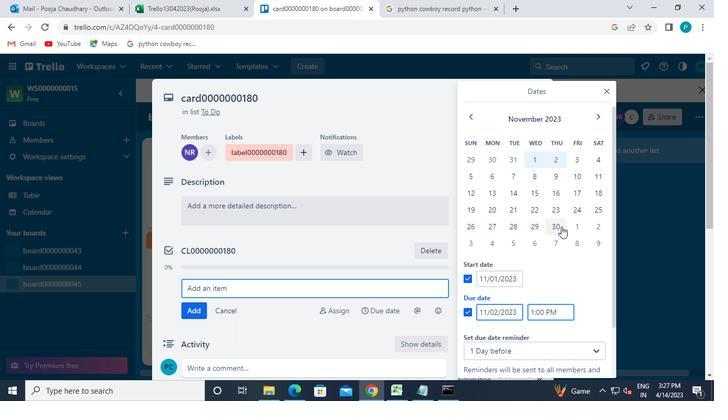 
Action: Mouse moved to (483, 337)
Screenshot: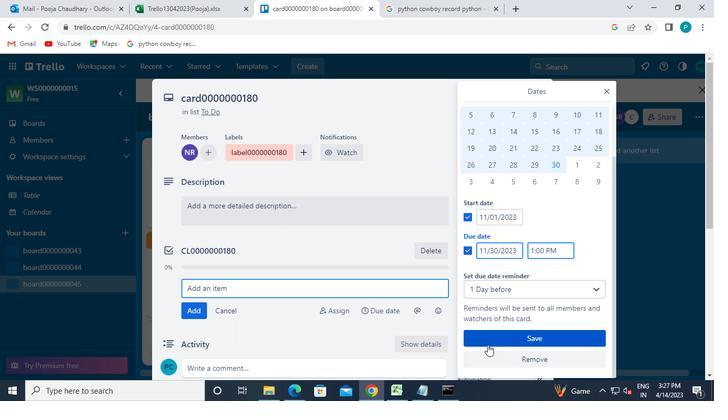 
Action: Mouse pressed left at (483, 337)
Screenshot: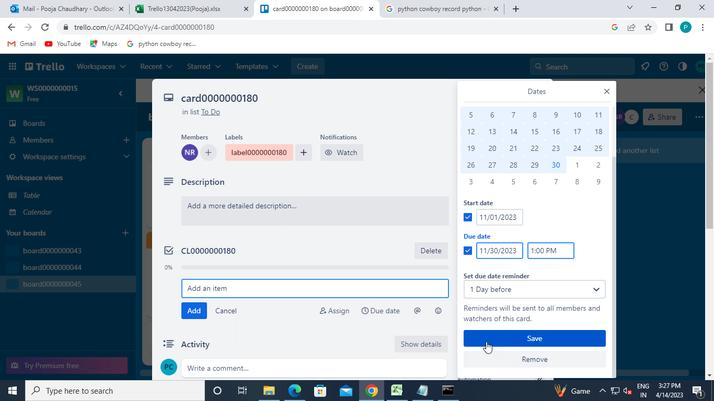 
Action: Mouse moved to (489, 316)
Screenshot: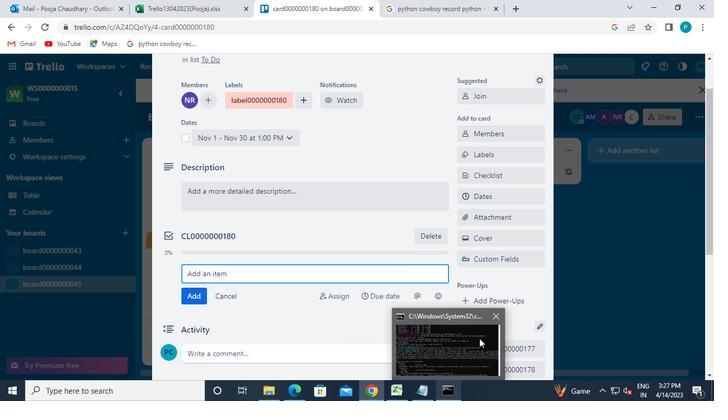 
Action: Mouse pressed left at (489, 316)
Screenshot: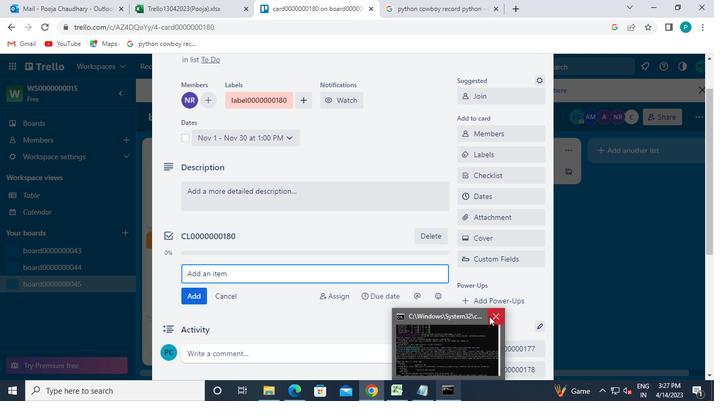 
